 Task: Change the manage active status to your Connections only.
Action: Mouse moved to (850, 92)
Screenshot: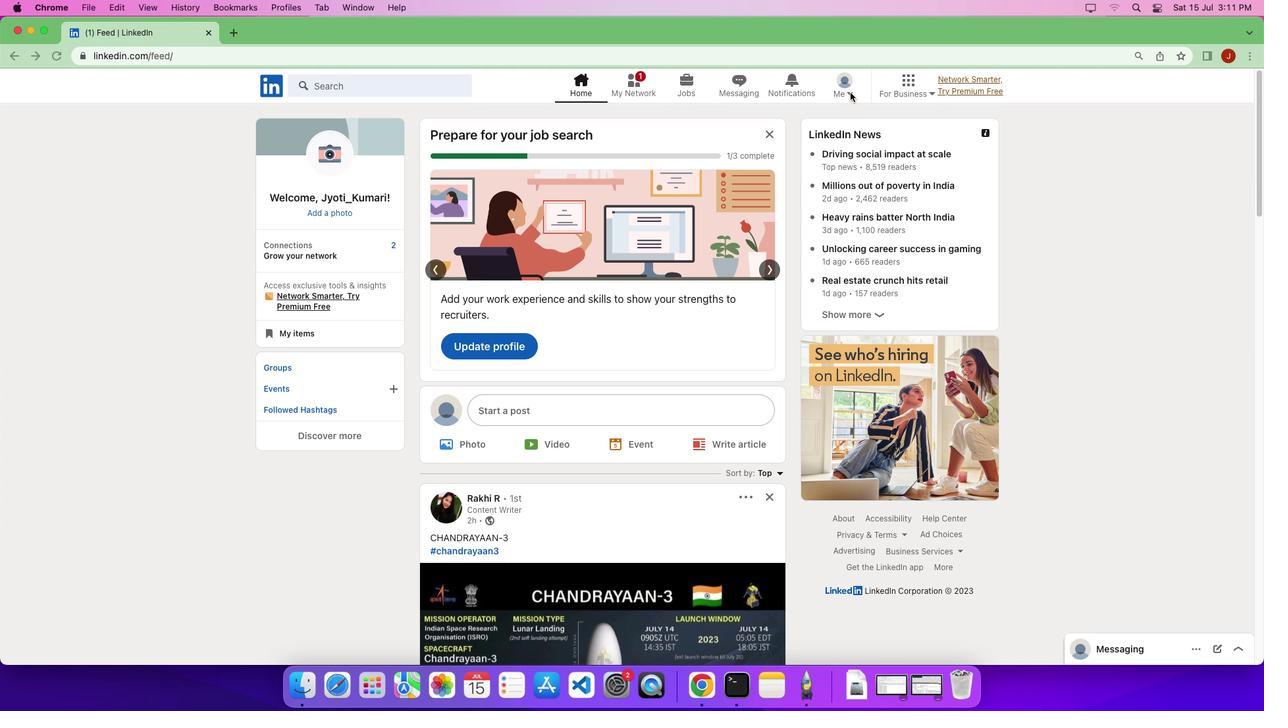 
Action: Mouse pressed left at (850, 92)
Screenshot: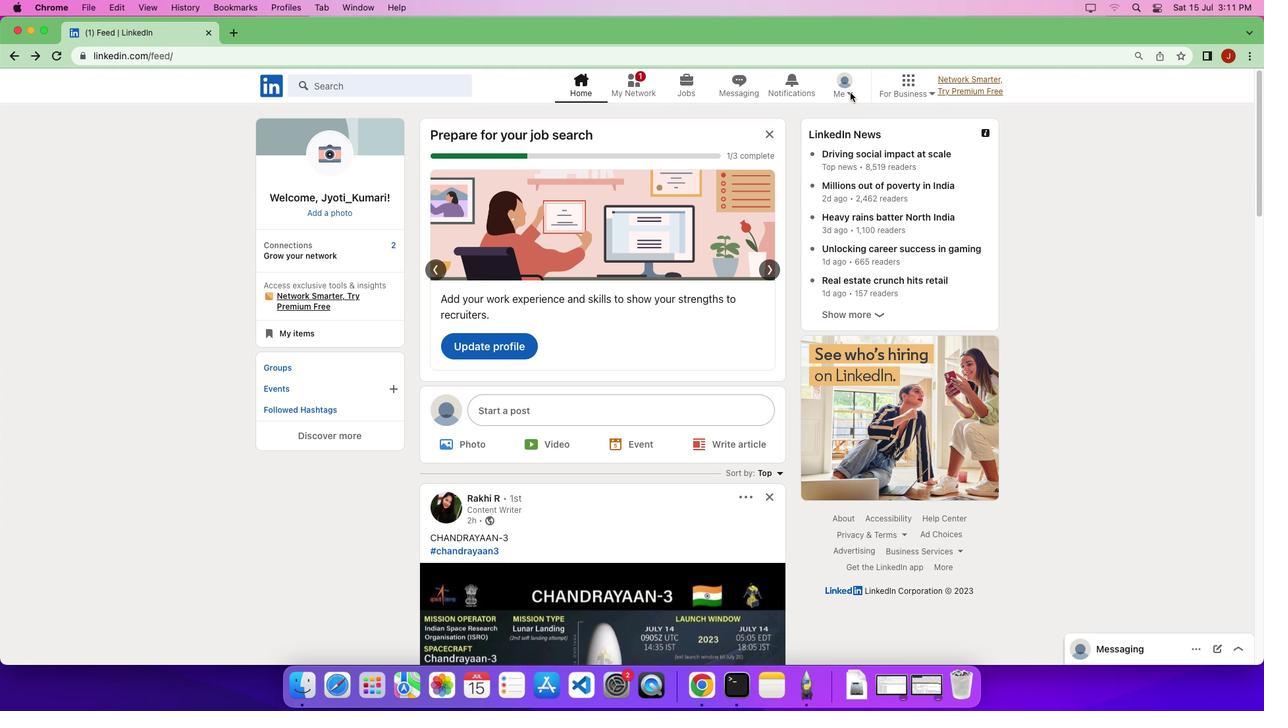 
Action: Mouse moved to (850, 92)
Screenshot: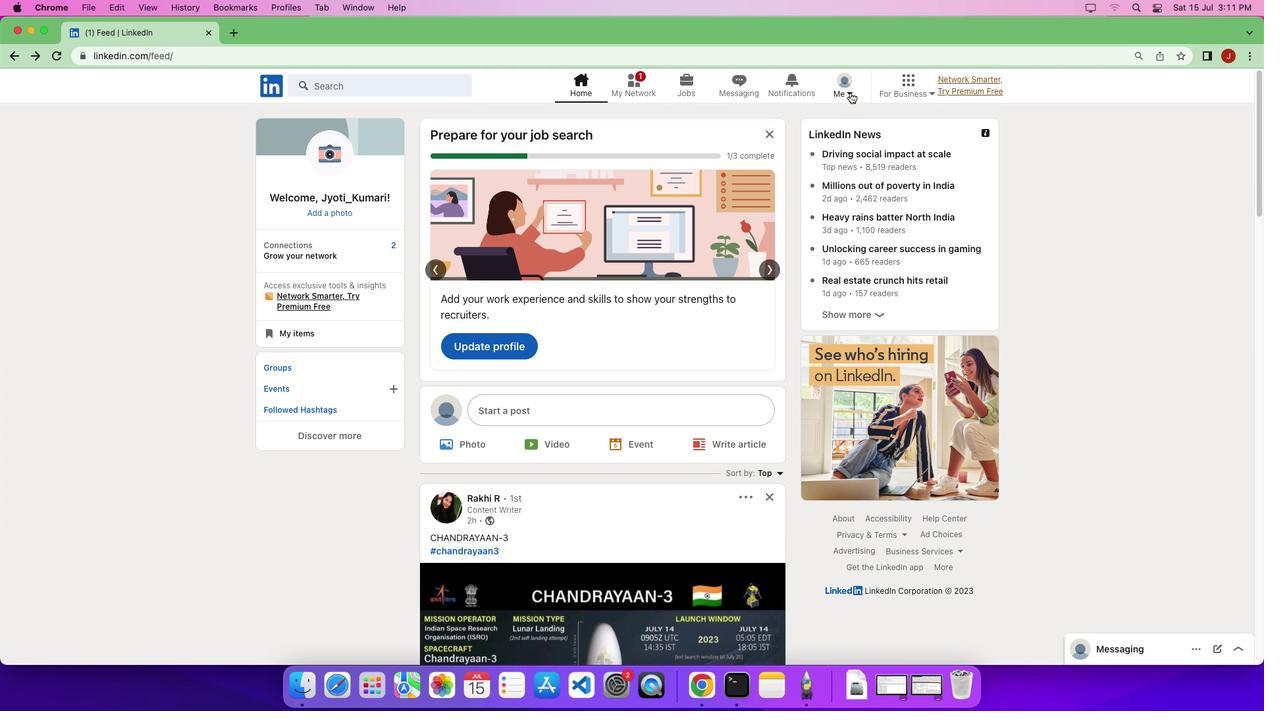 
Action: Mouse pressed left at (850, 92)
Screenshot: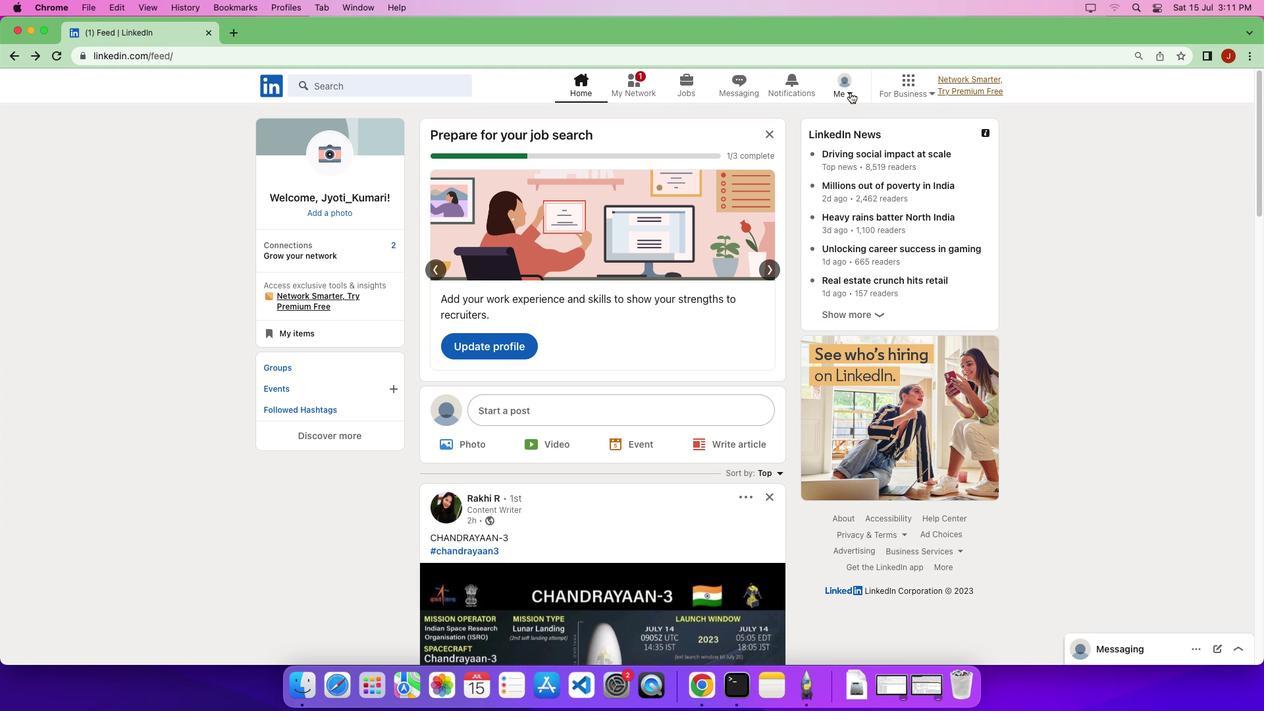 
Action: Mouse moved to (848, 92)
Screenshot: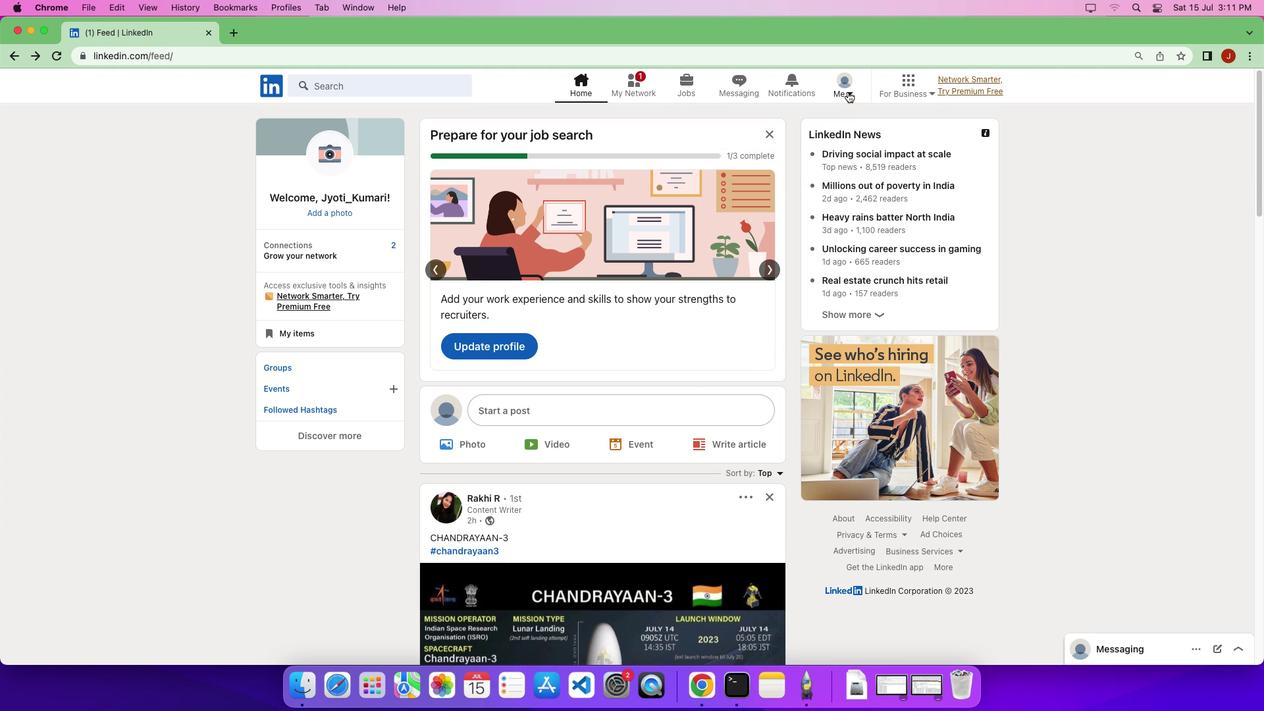 
Action: Mouse pressed left at (848, 92)
Screenshot: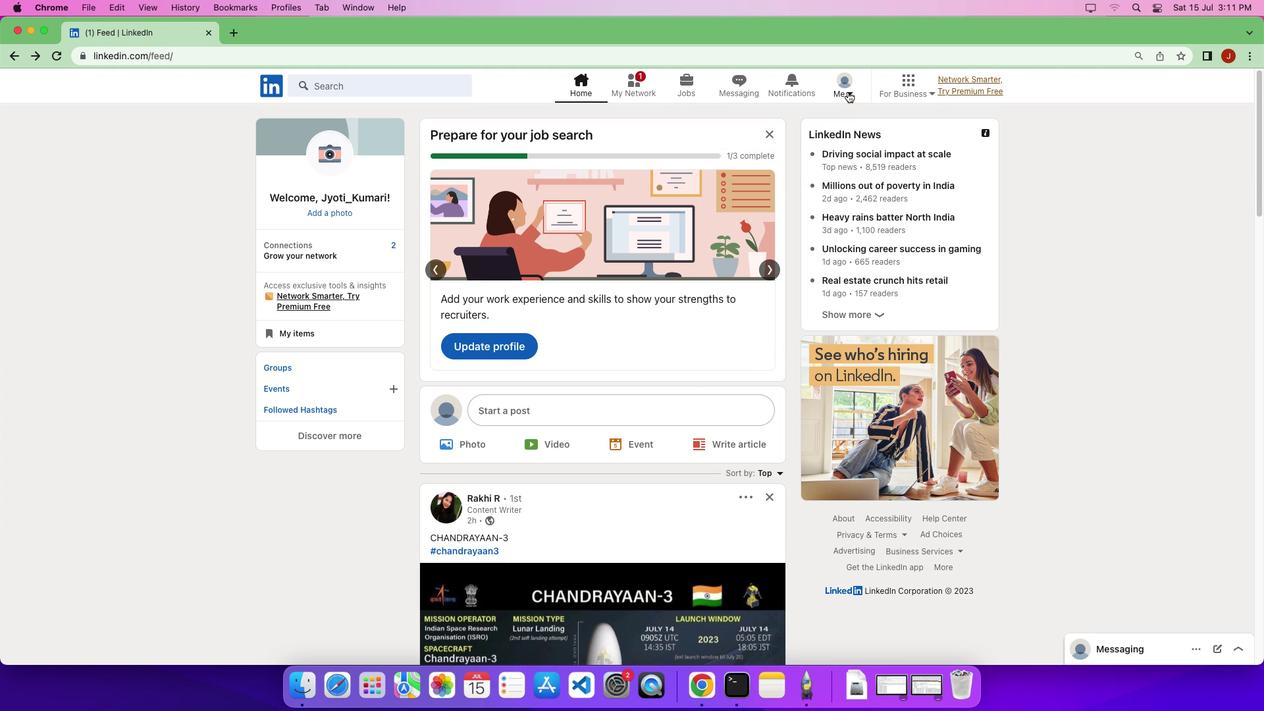 
Action: Mouse moved to (763, 243)
Screenshot: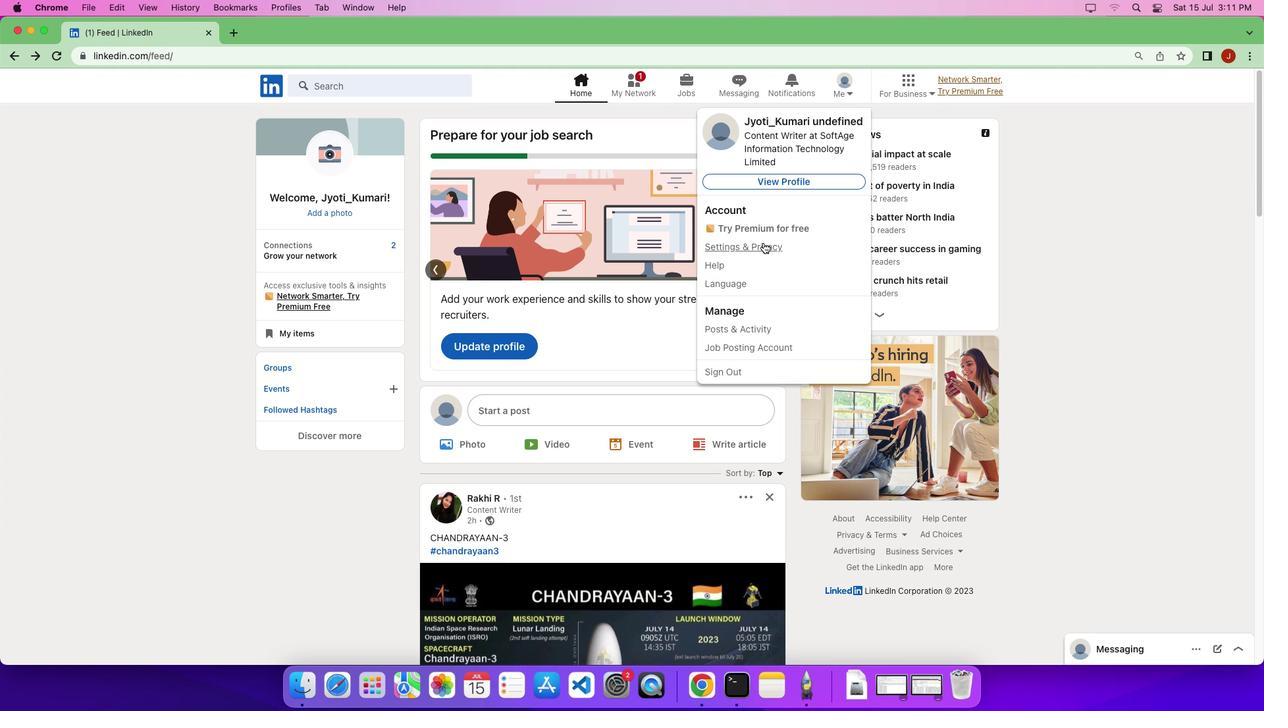 
Action: Mouse pressed left at (763, 243)
Screenshot: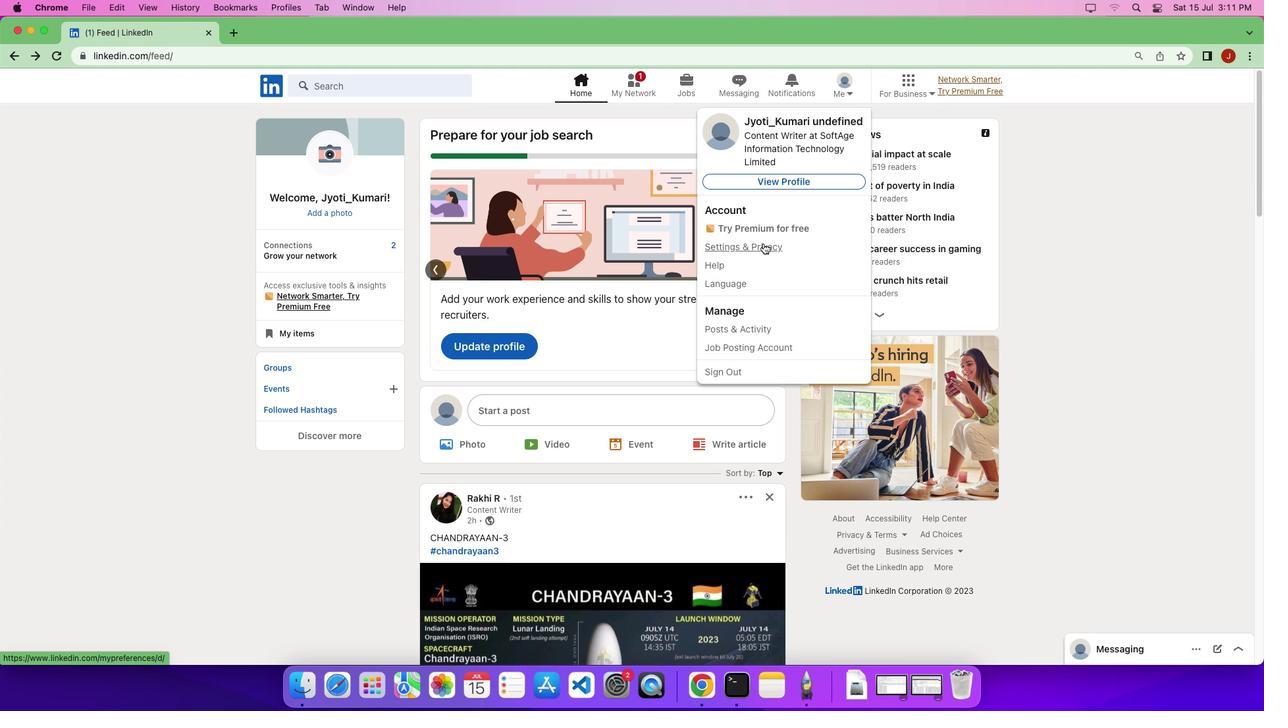 
Action: Mouse moved to (89, 281)
Screenshot: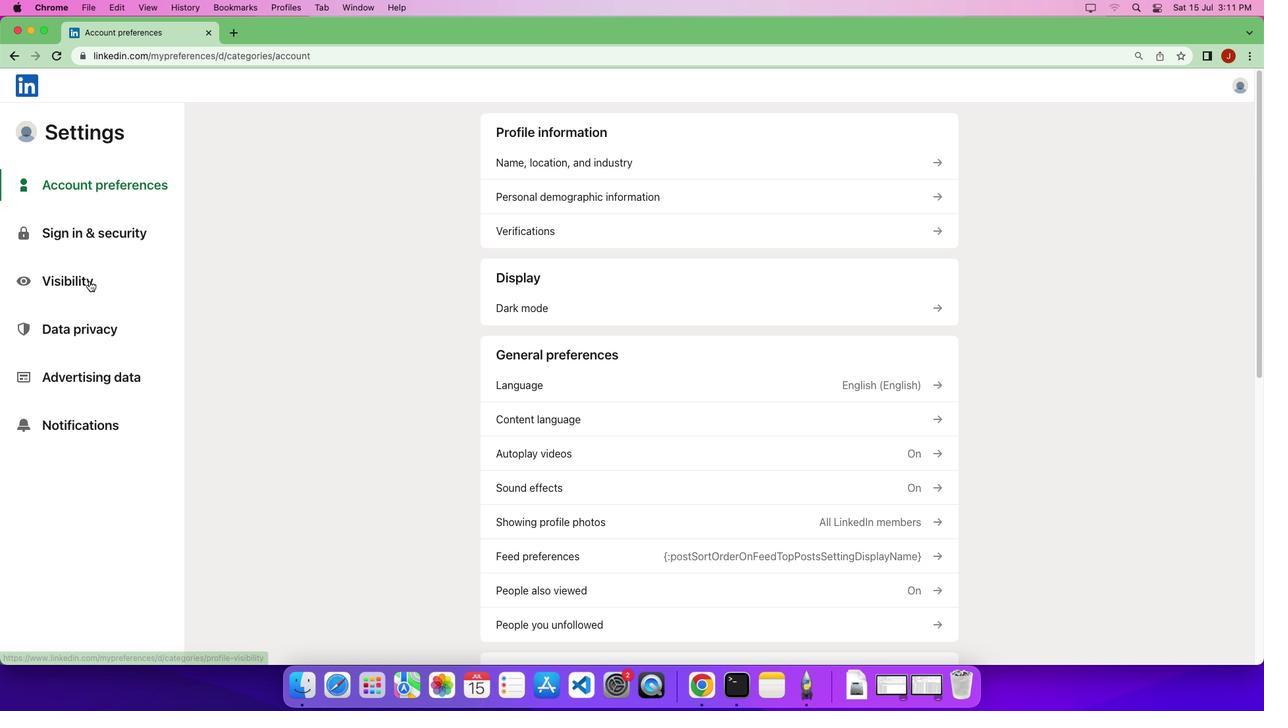 
Action: Mouse pressed left at (89, 281)
Screenshot: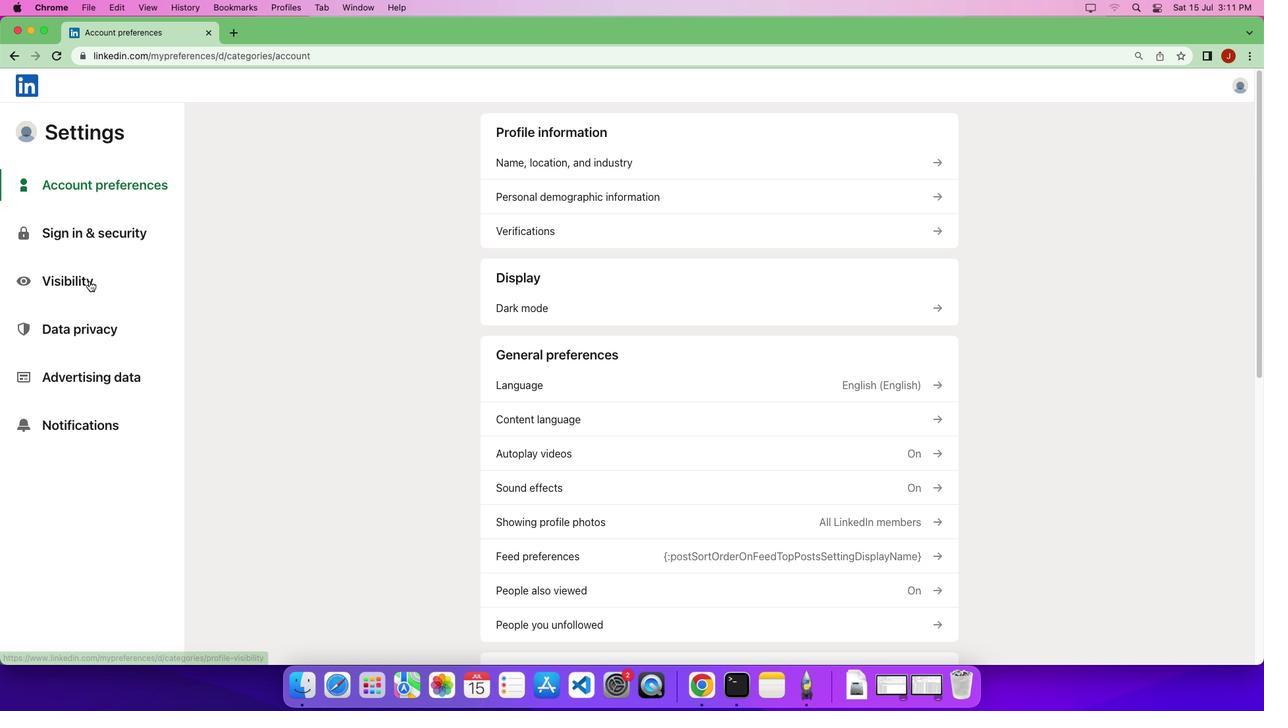 
Action: Mouse moved to (88, 280)
Screenshot: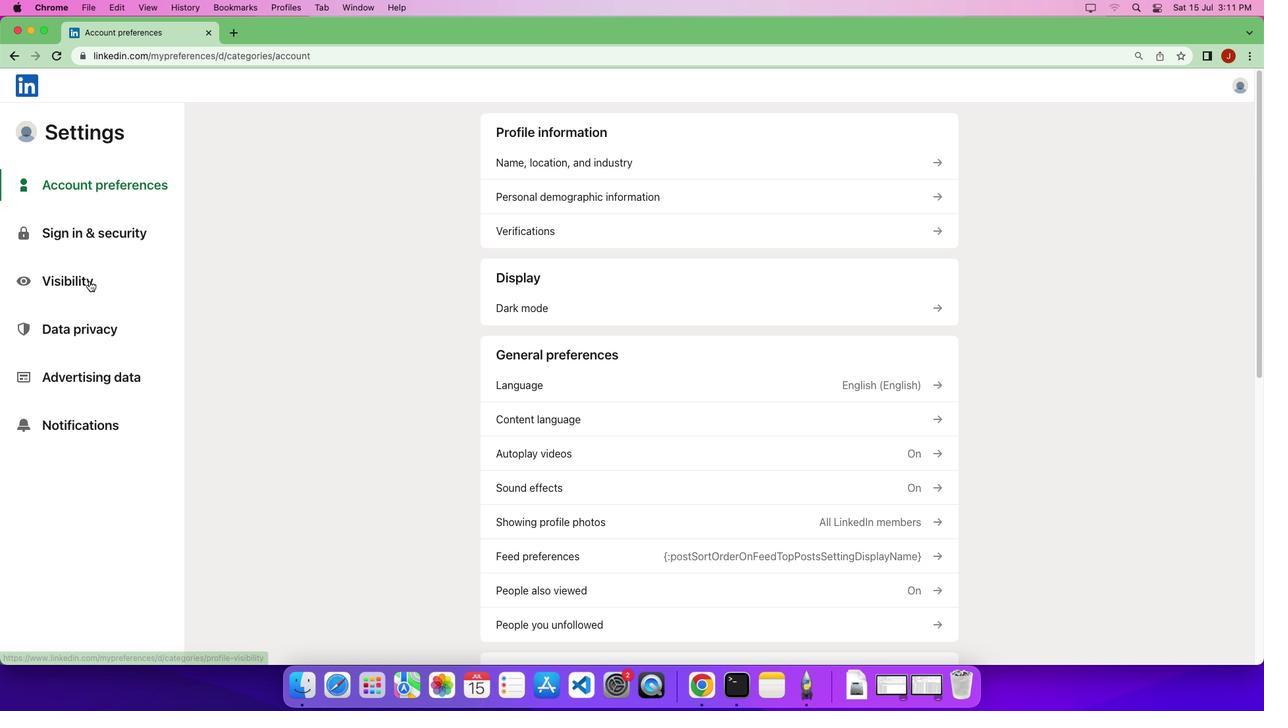 
Action: Mouse pressed left at (88, 280)
Screenshot: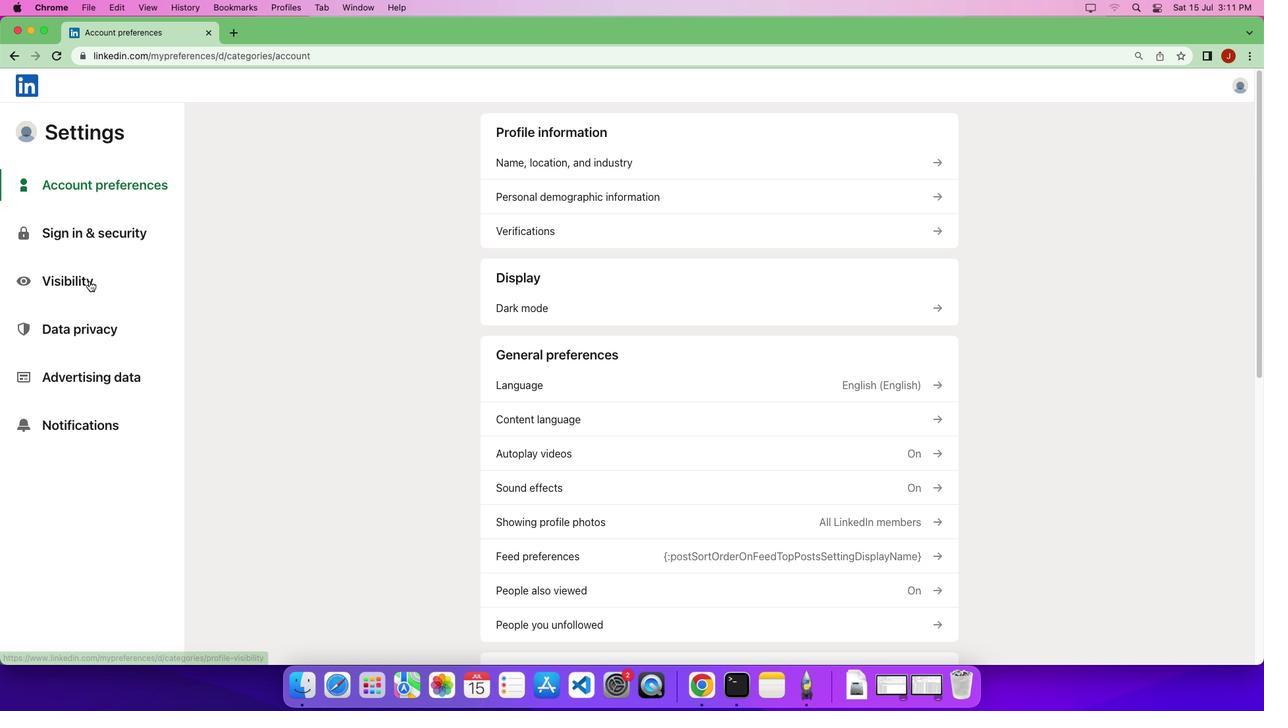 
Action: Mouse moved to (933, 576)
Screenshot: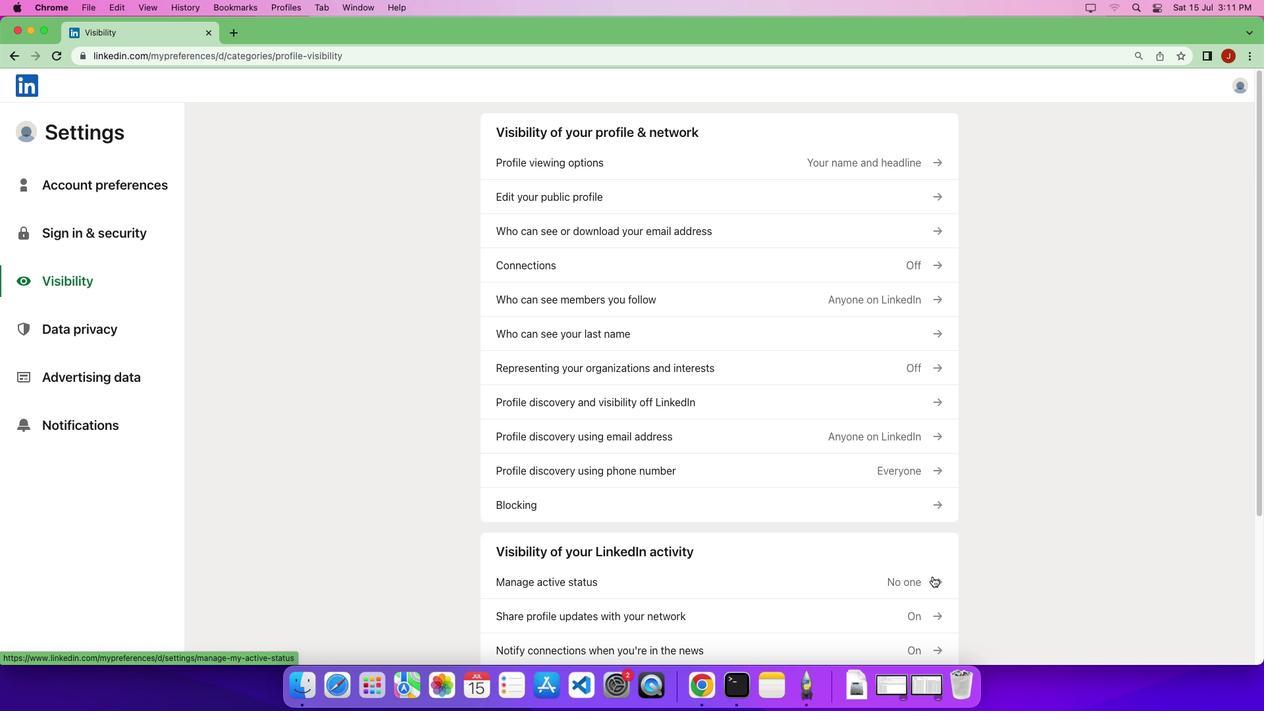 
Action: Mouse pressed left at (933, 576)
Screenshot: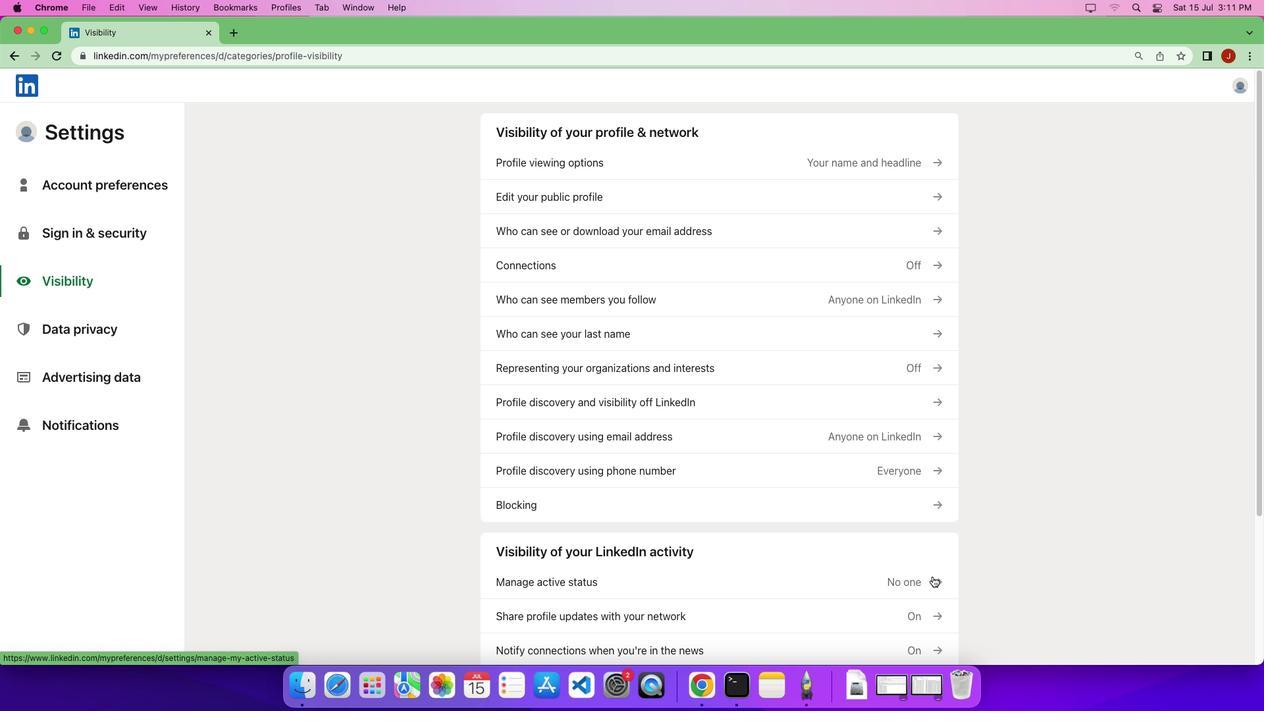 
Action: Mouse moved to (510, 236)
Screenshot: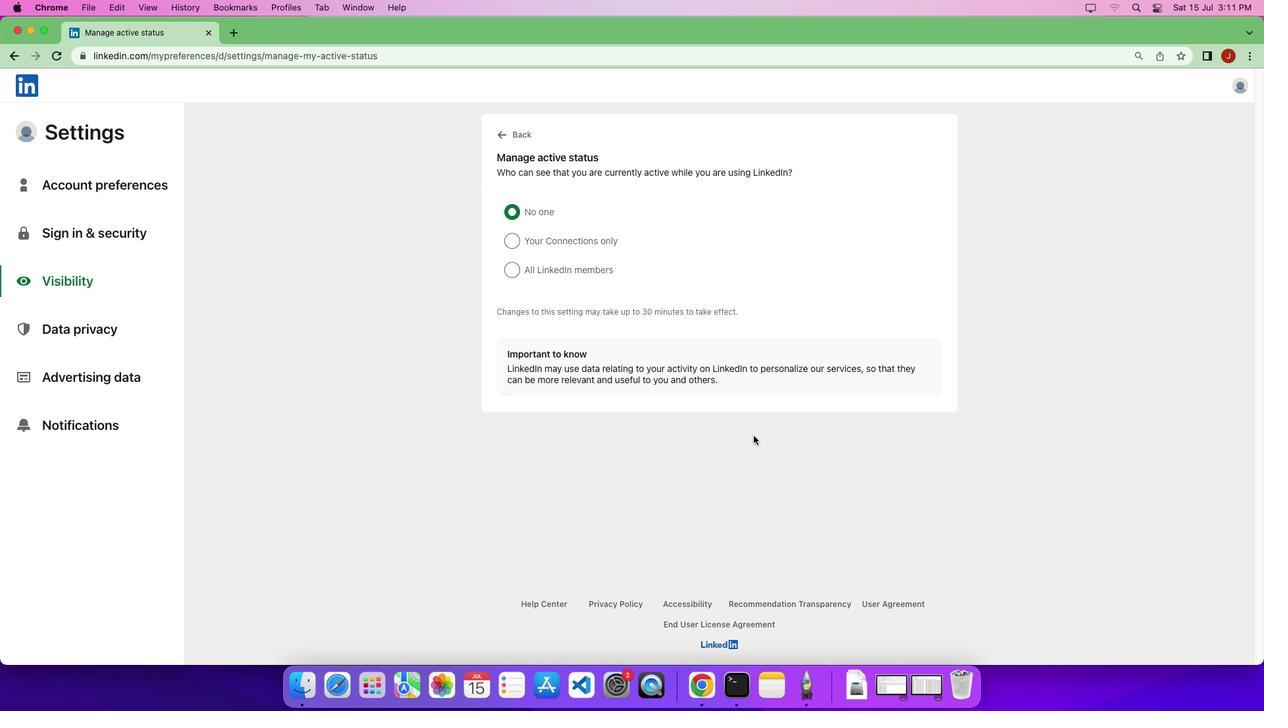 
Action: Mouse pressed left at (510, 236)
Screenshot: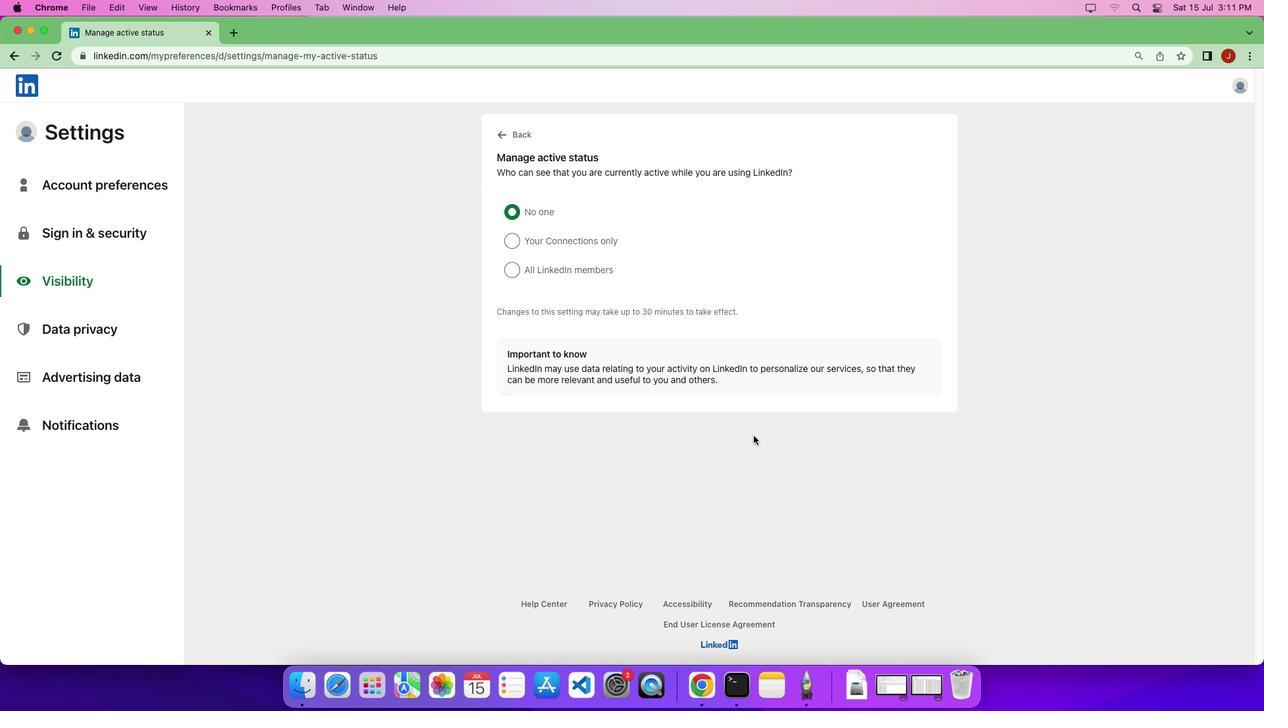 
Action: Mouse moved to (556, 339)
Screenshot: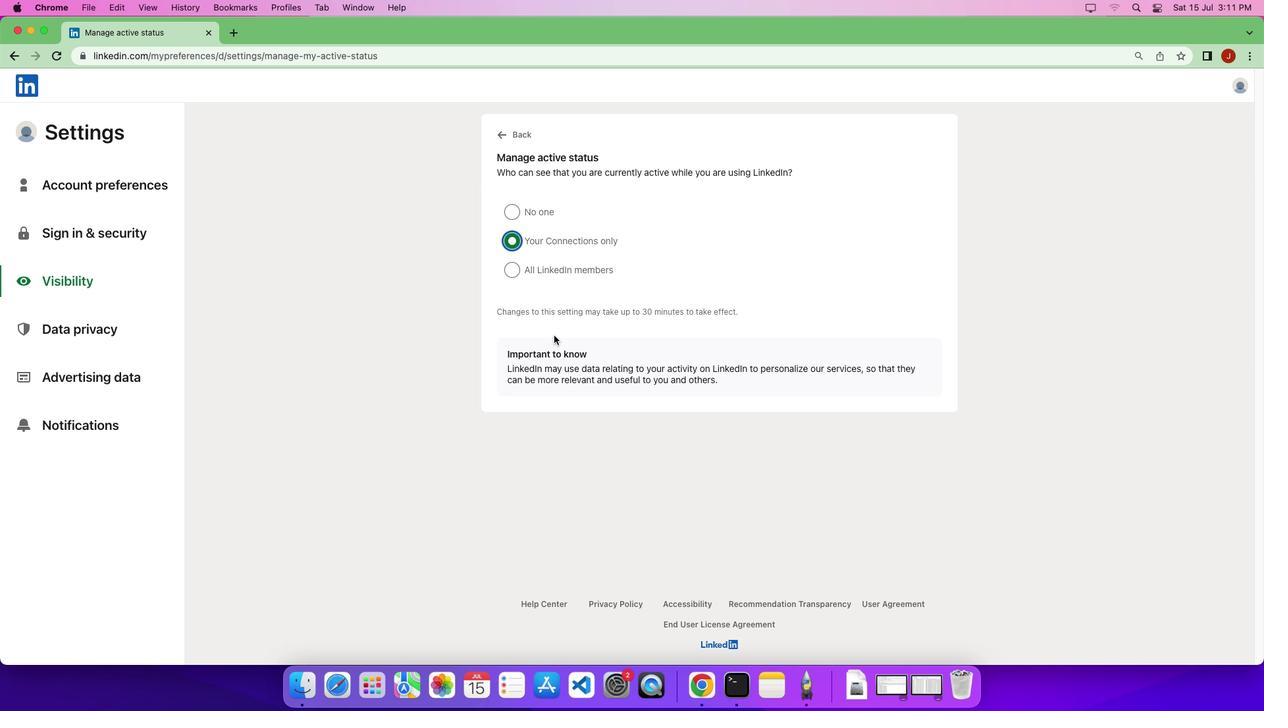 
